 Task: Sort the products in the category "Toaster Pastries" by unit price (high first).
Action: Mouse moved to (822, 299)
Screenshot: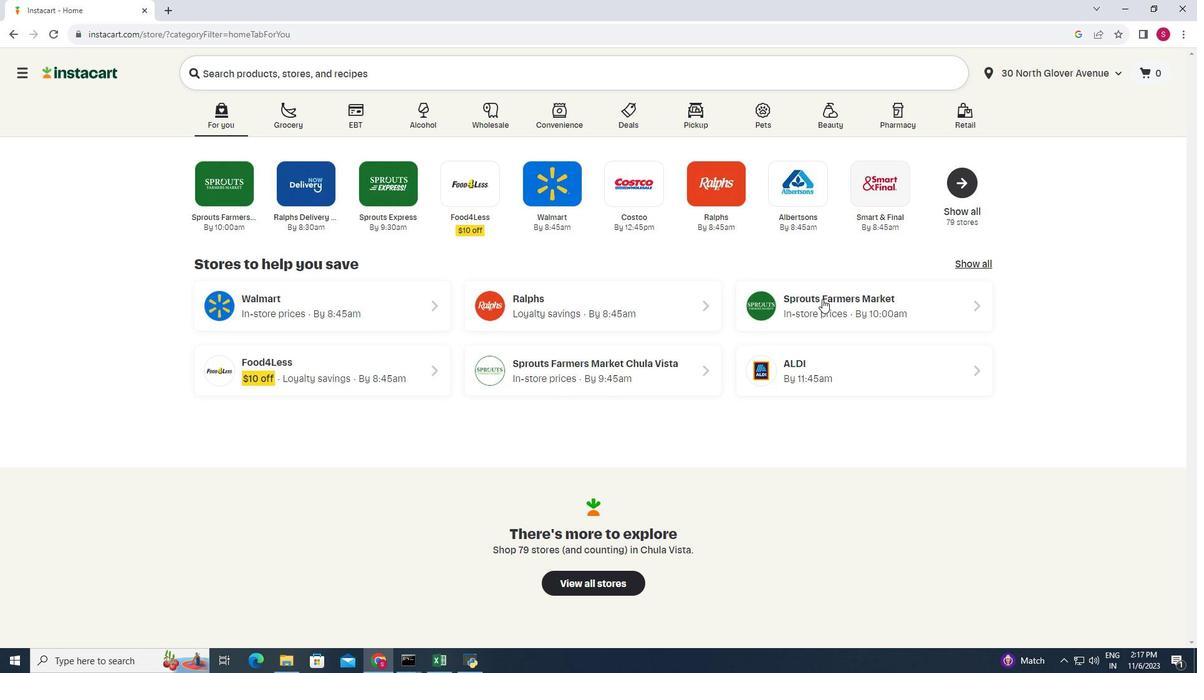 
Action: Mouse pressed left at (822, 299)
Screenshot: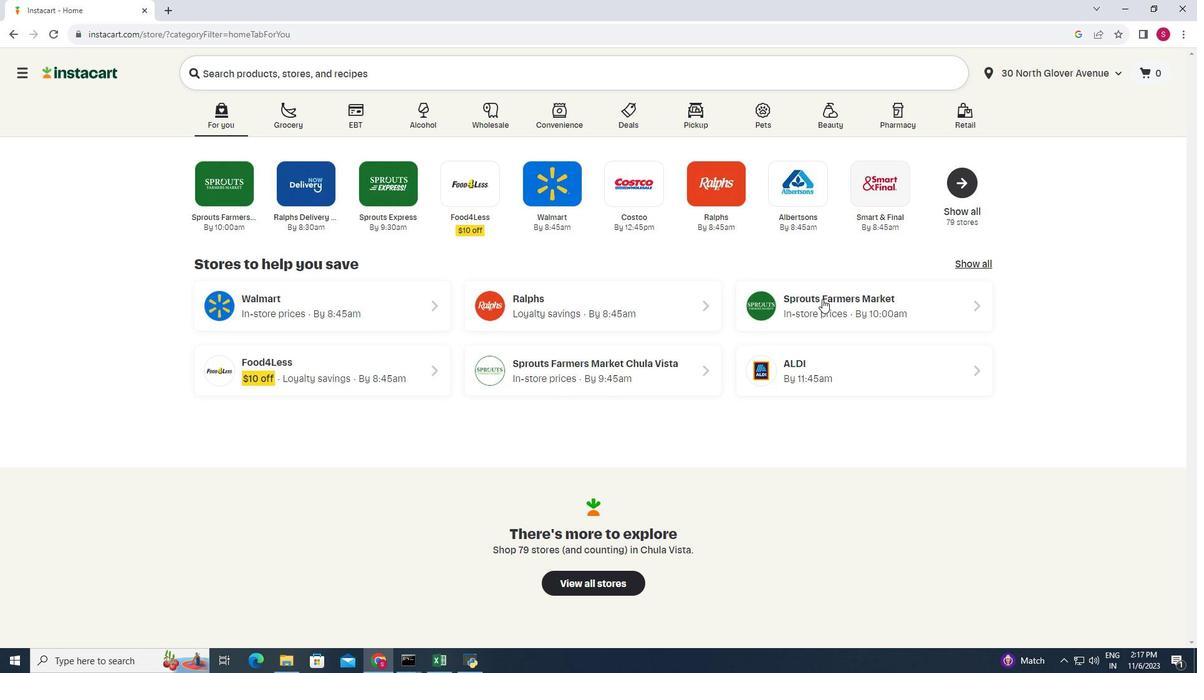 
Action: Mouse moved to (69, 425)
Screenshot: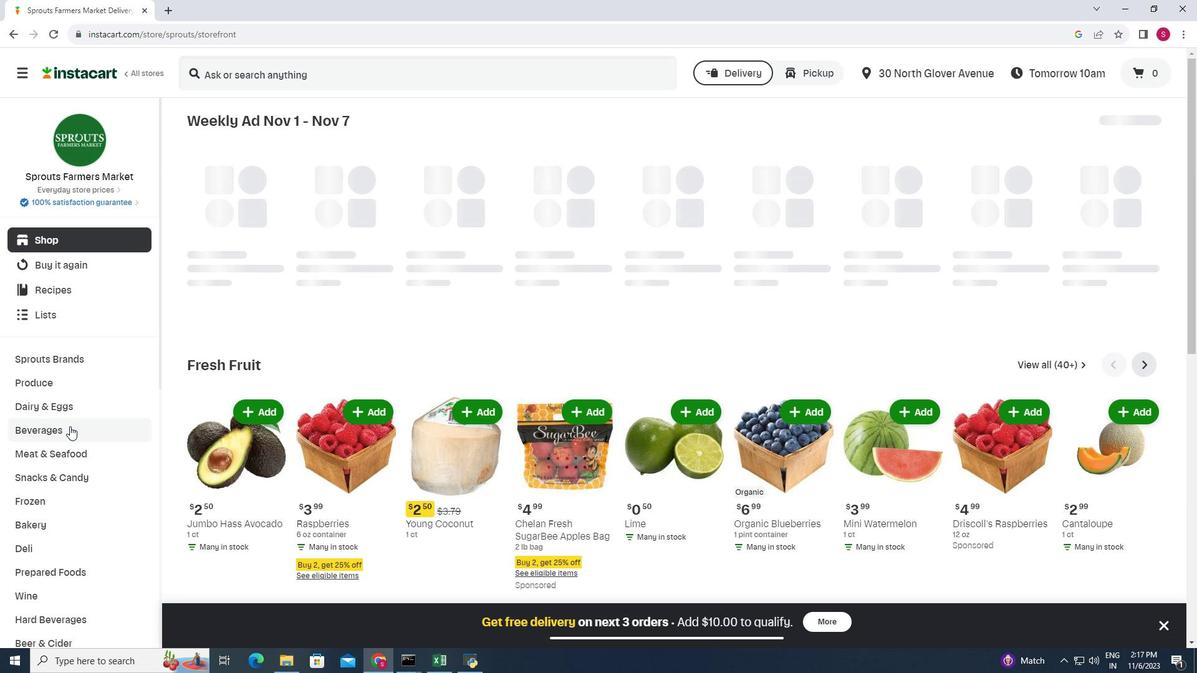 
Action: Mouse scrolled (69, 424) with delta (0, 0)
Screenshot: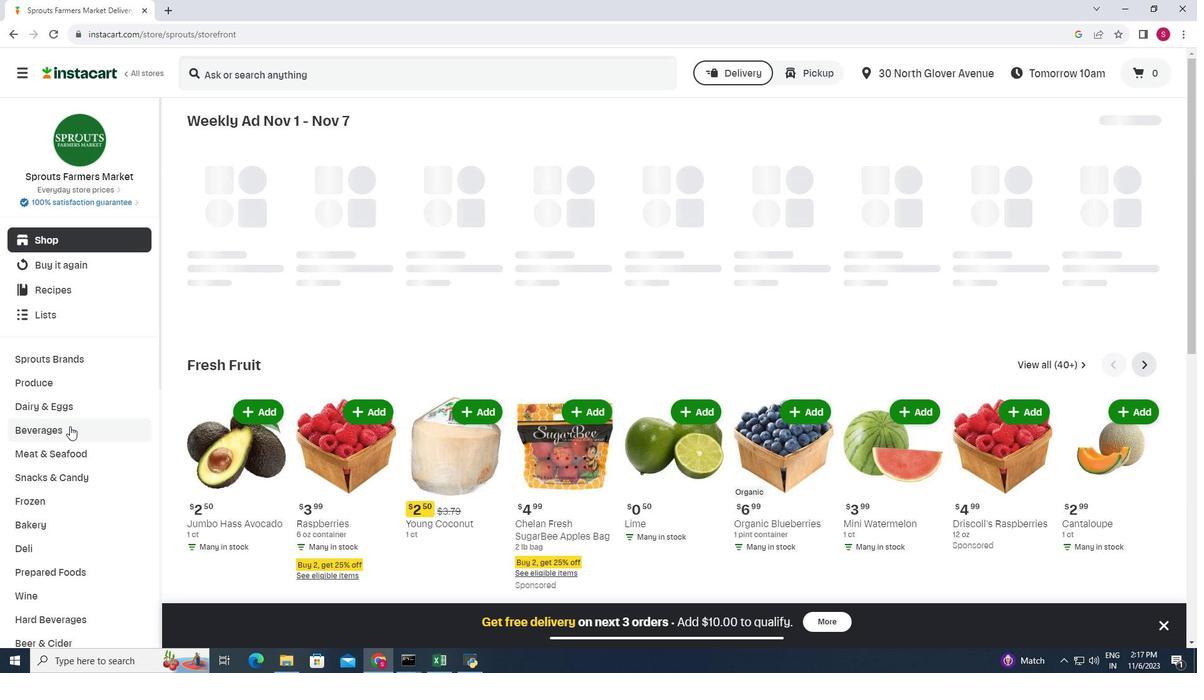 
Action: Mouse moved to (69, 427)
Screenshot: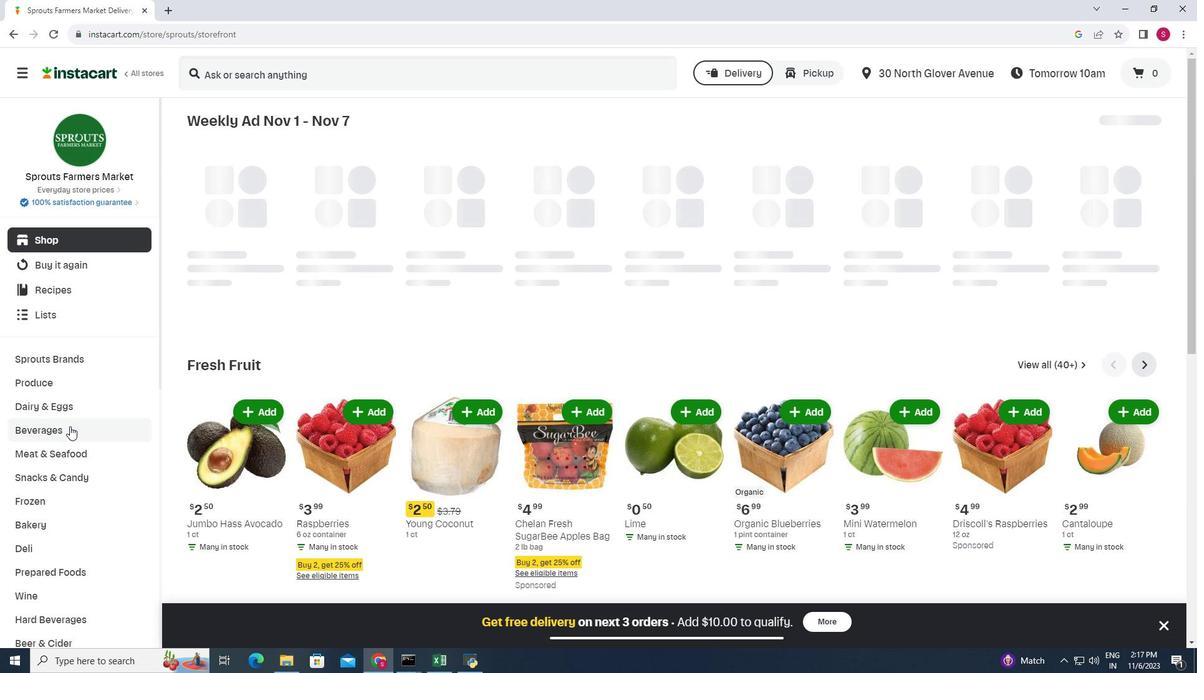
Action: Mouse scrolled (69, 426) with delta (0, 0)
Screenshot: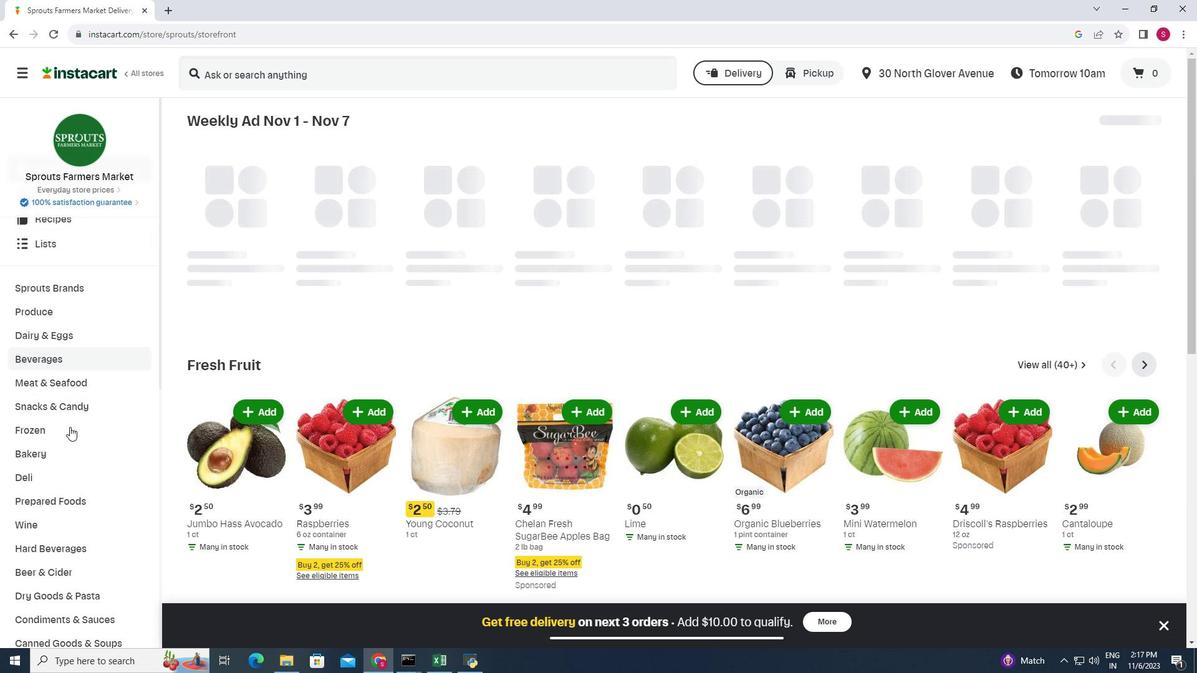 
Action: Mouse scrolled (69, 426) with delta (0, 0)
Screenshot: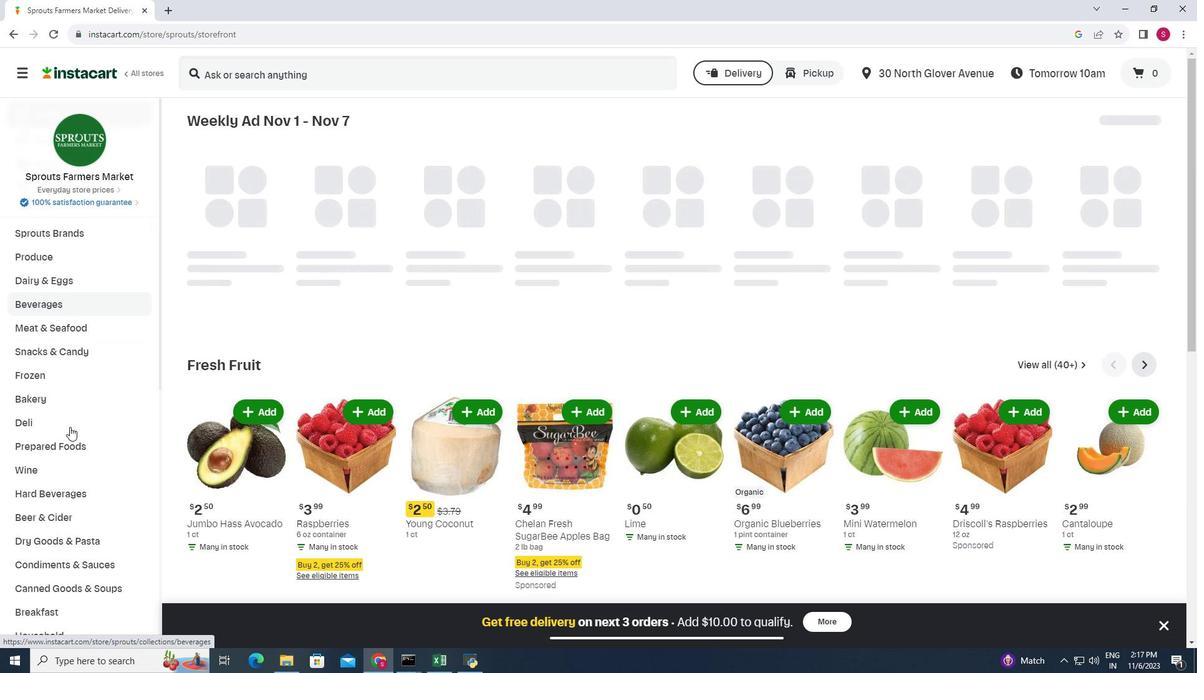 
Action: Mouse scrolled (69, 426) with delta (0, 0)
Screenshot: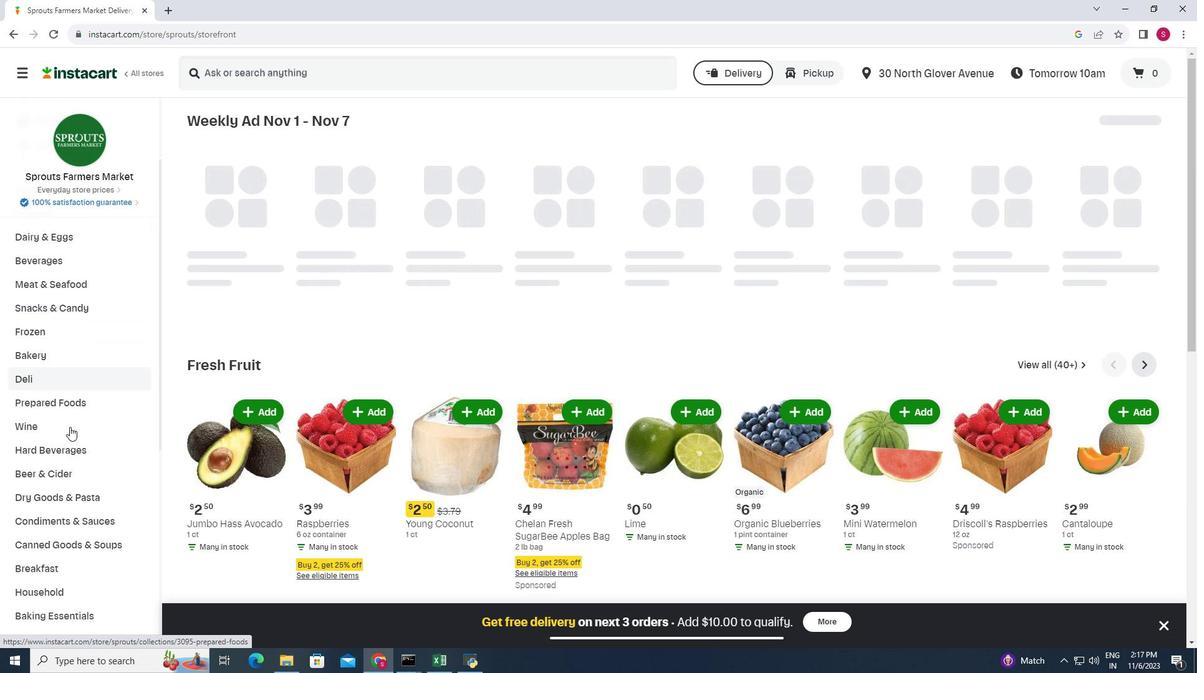 
Action: Mouse moved to (62, 486)
Screenshot: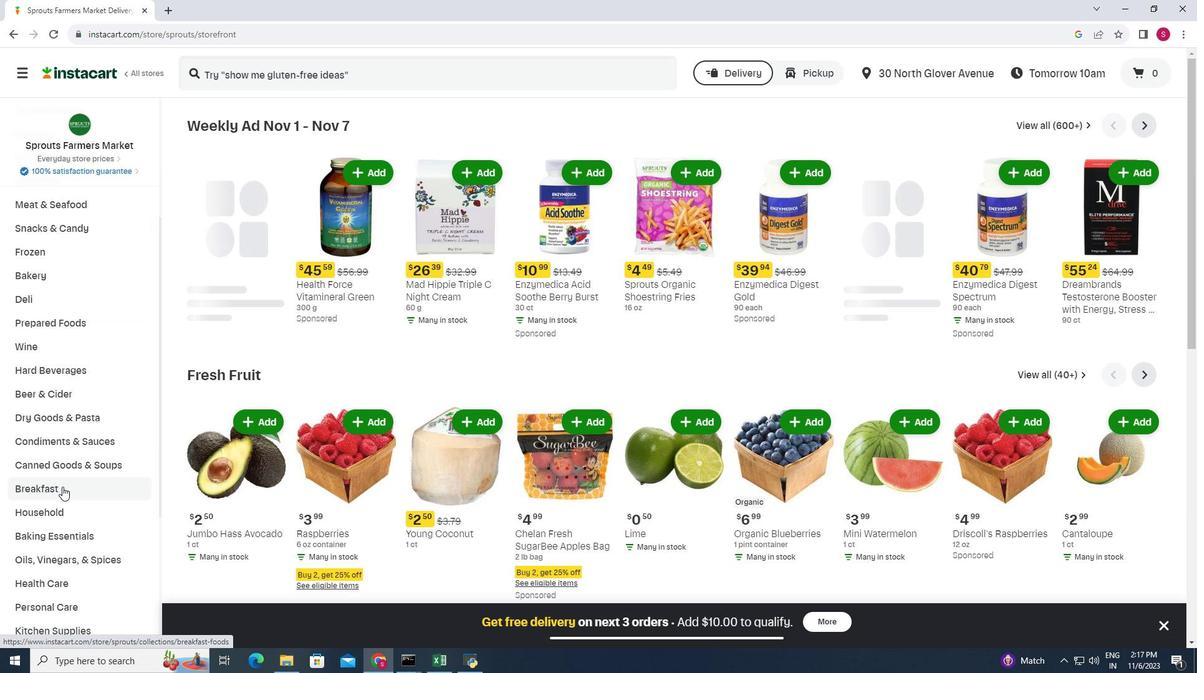 
Action: Mouse pressed left at (62, 486)
Screenshot: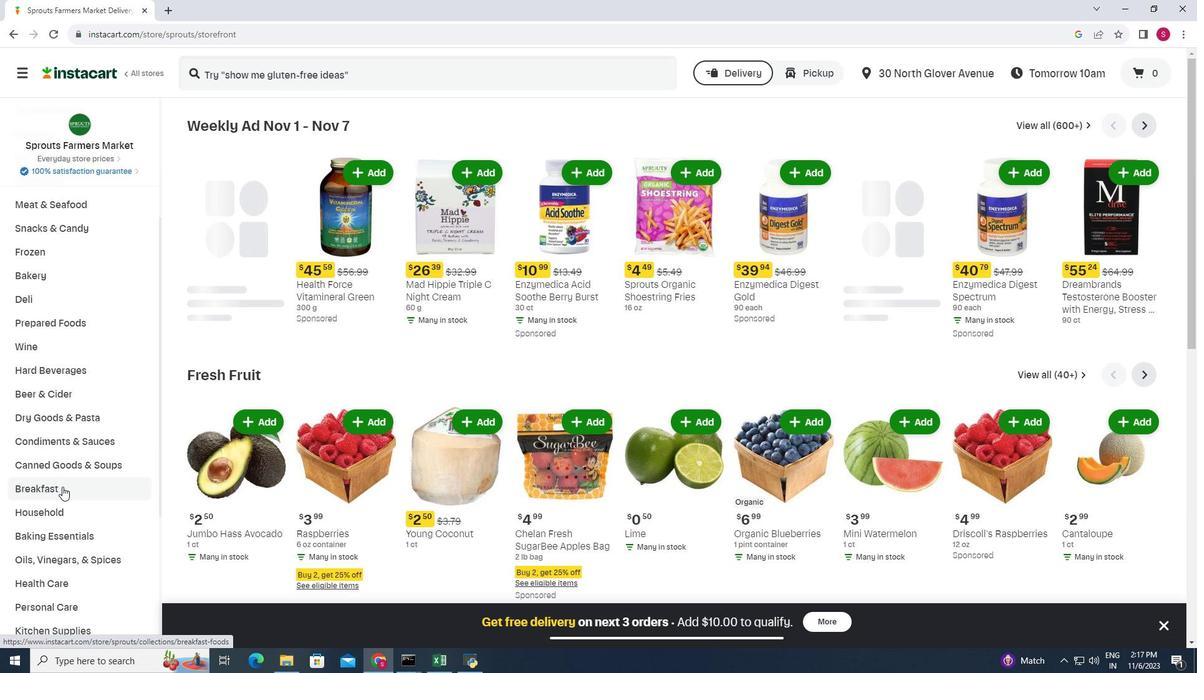 
Action: Mouse moved to (835, 309)
Screenshot: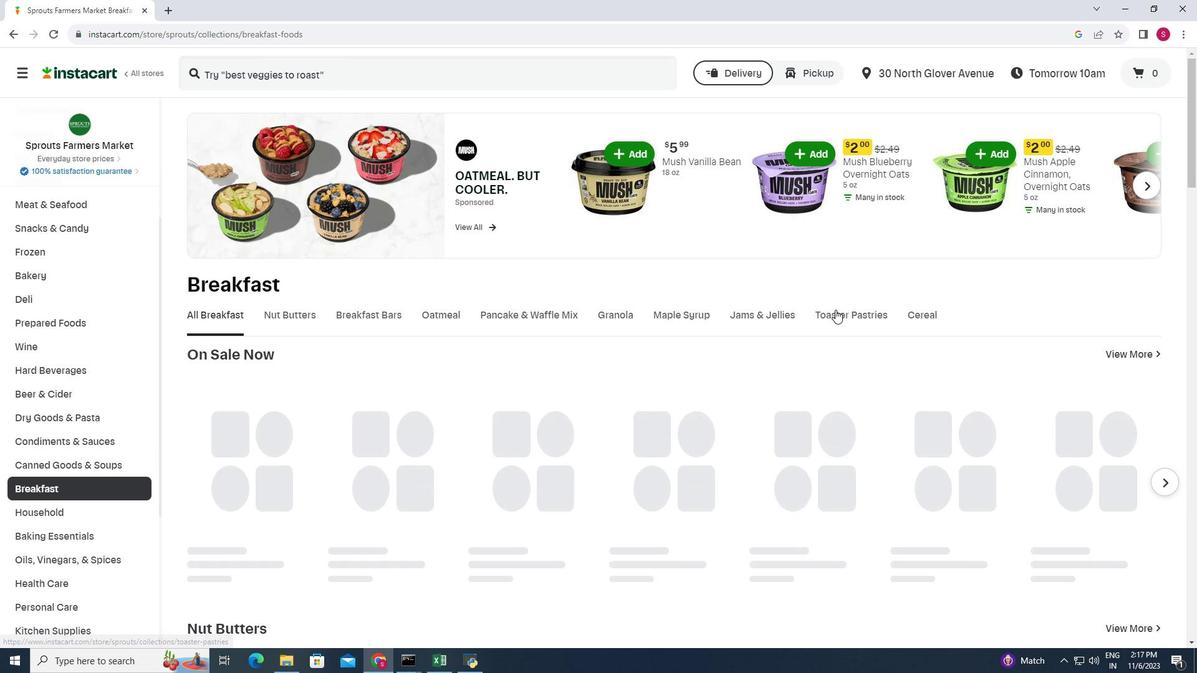 
Action: Mouse pressed left at (835, 309)
Screenshot: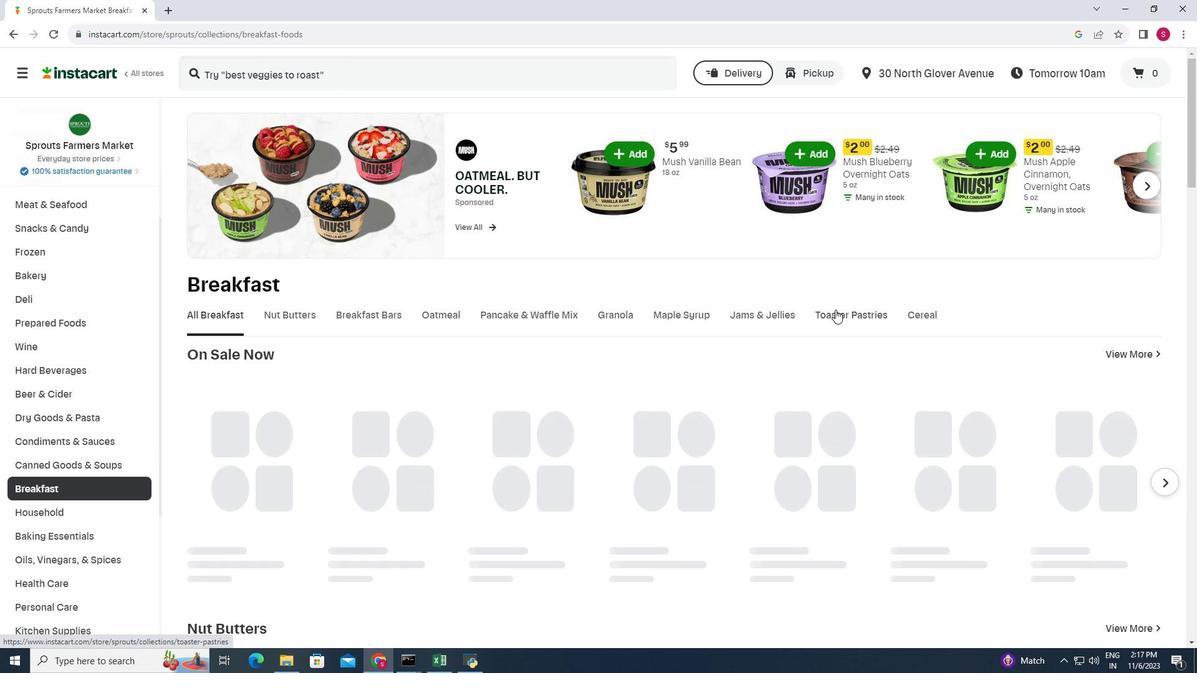 
Action: Mouse moved to (1156, 185)
Screenshot: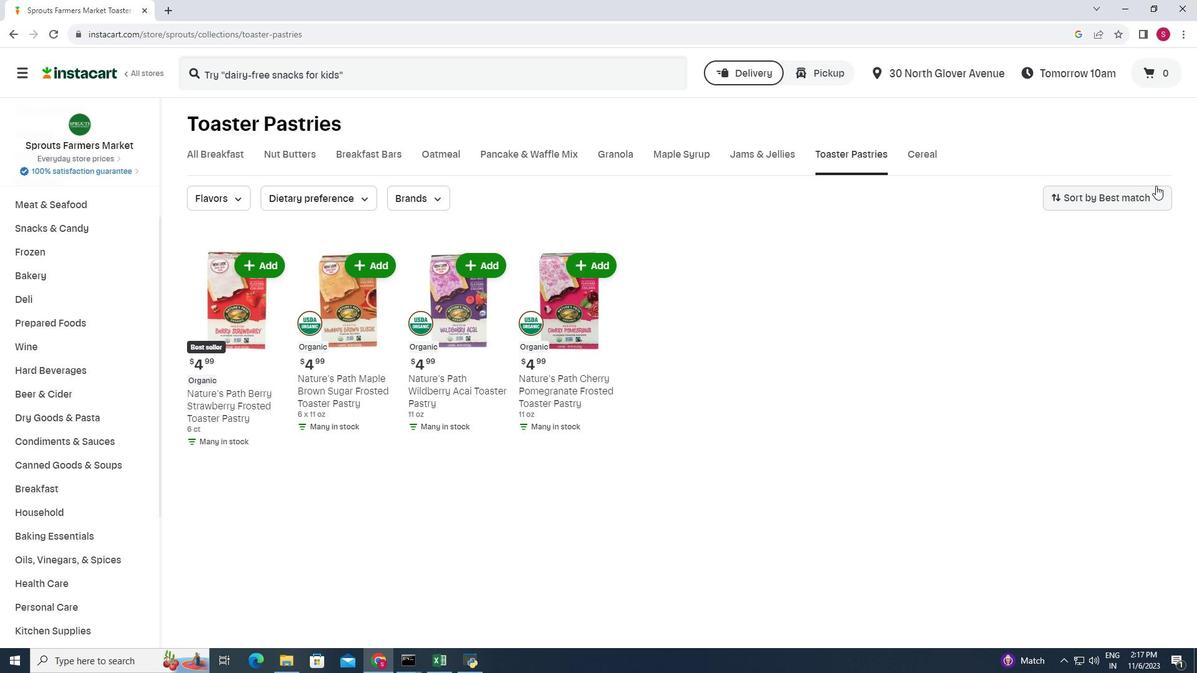 
Action: Mouse pressed left at (1156, 185)
Screenshot: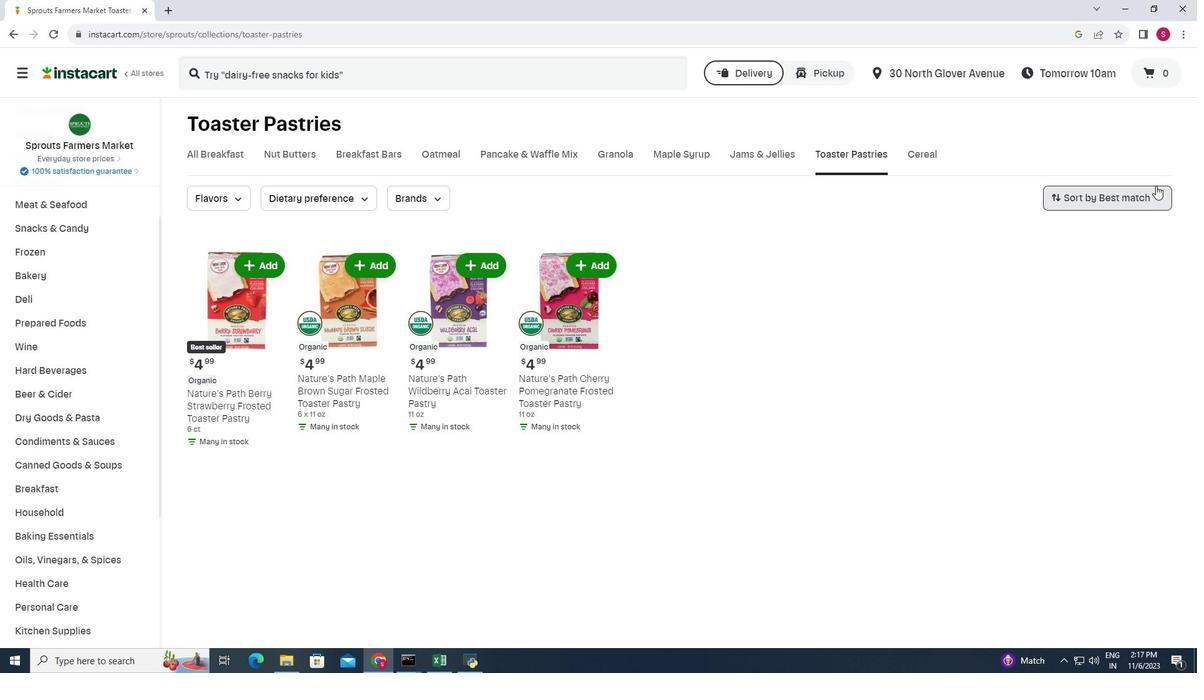 
Action: Mouse moved to (1118, 337)
Screenshot: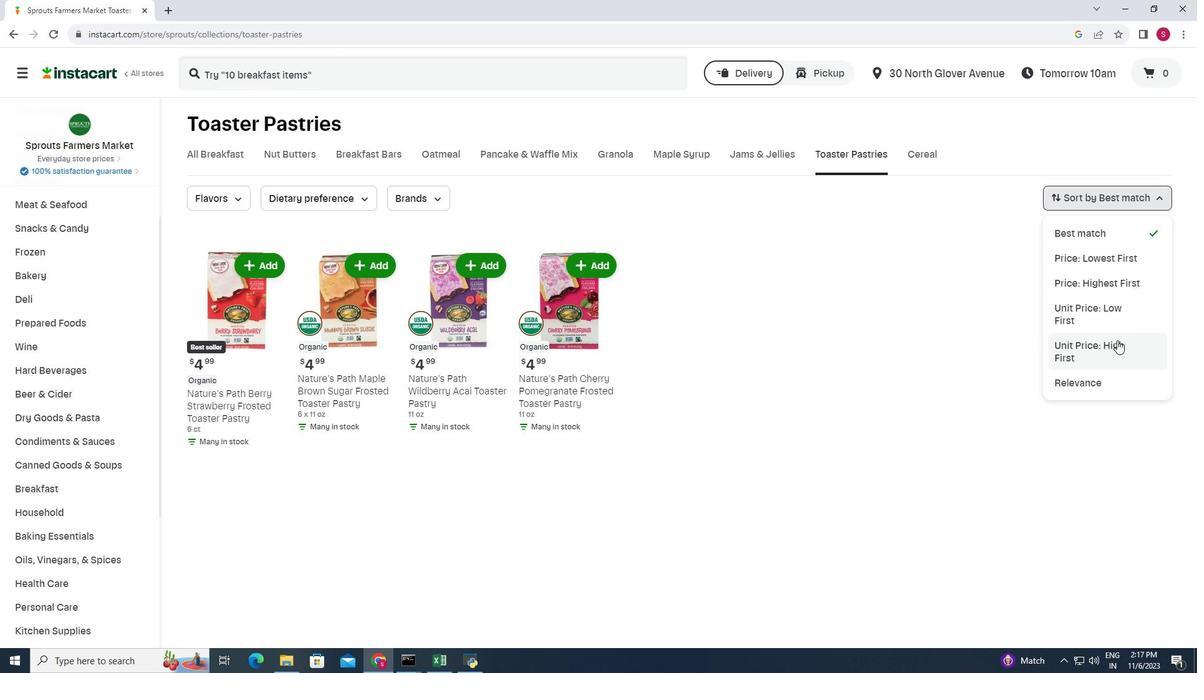
Action: Mouse pressed left at (1118, 337)
Screenshot: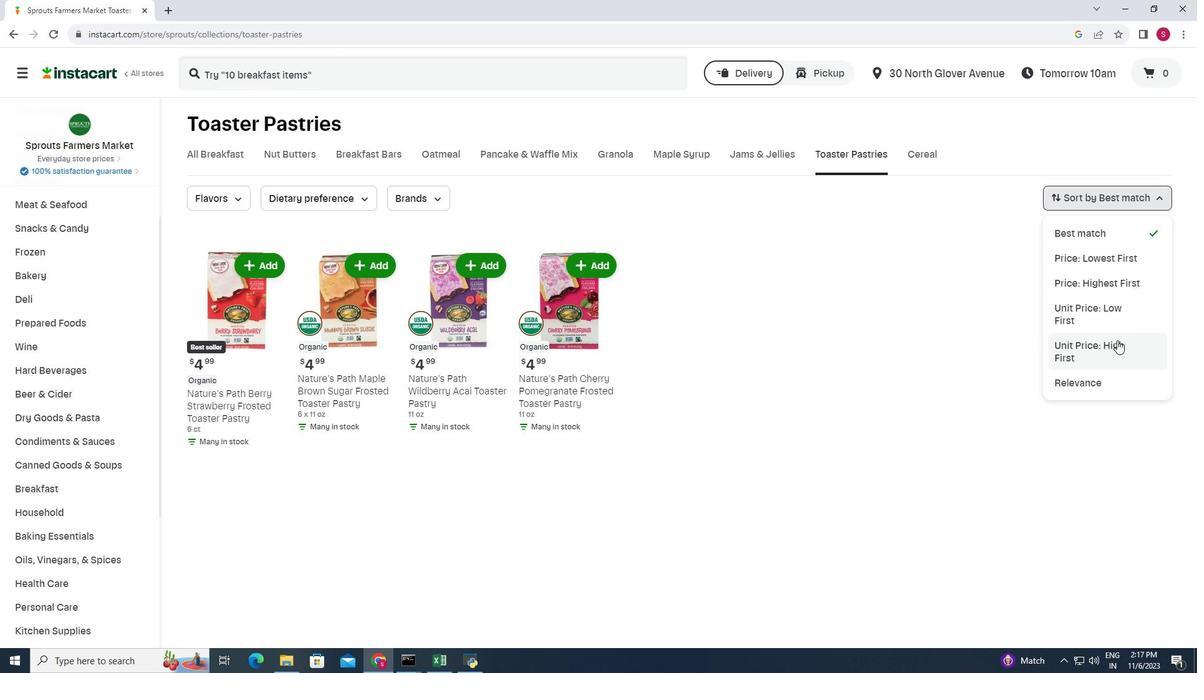 
Action: Mouse moved to (900, 317)
Screenshot: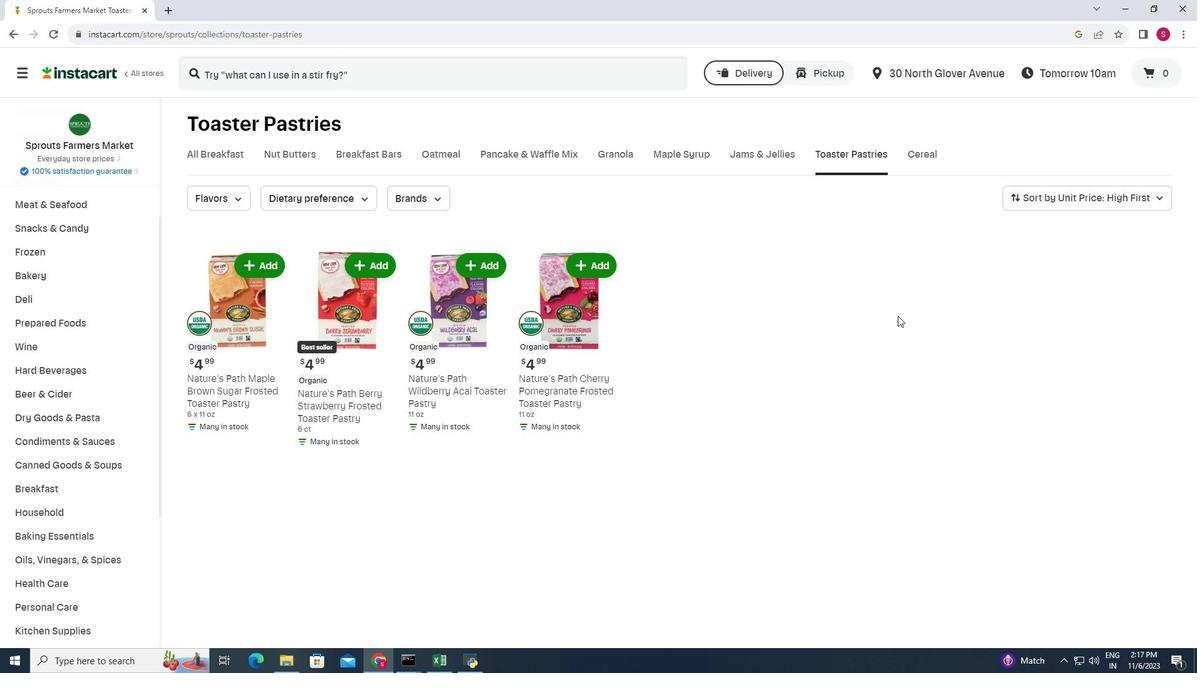 
